 Task: Add Bulk Foods Organic Dark Chocolate Raisins to the cart.
Action: Mouse moved to (24, 68)
Screenshot: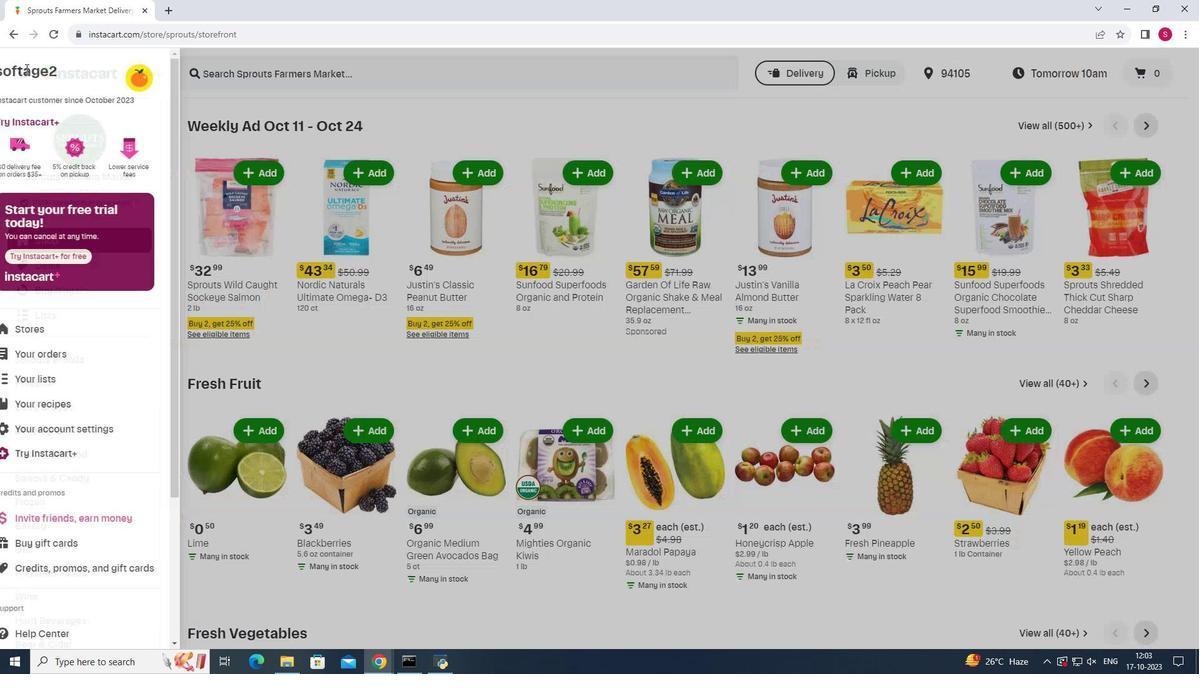
Action: Mouse pressed left at (24, 68)
Screenshot: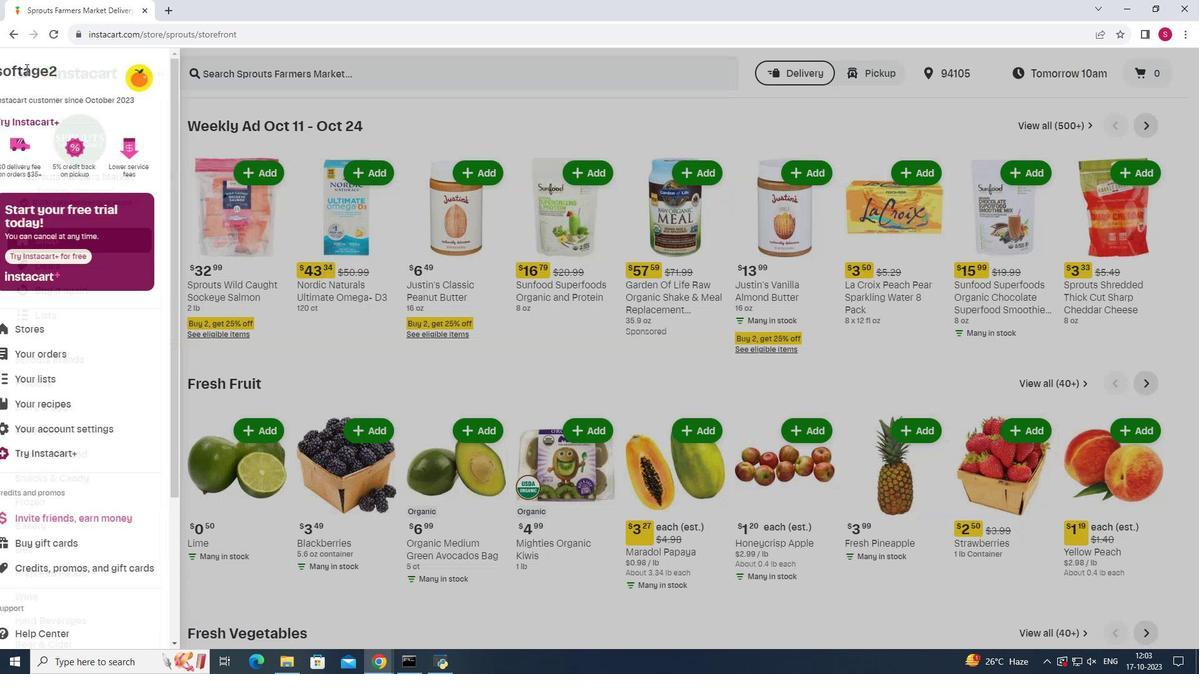 
Action: Mouse moved to (71, 329)
Screenshot: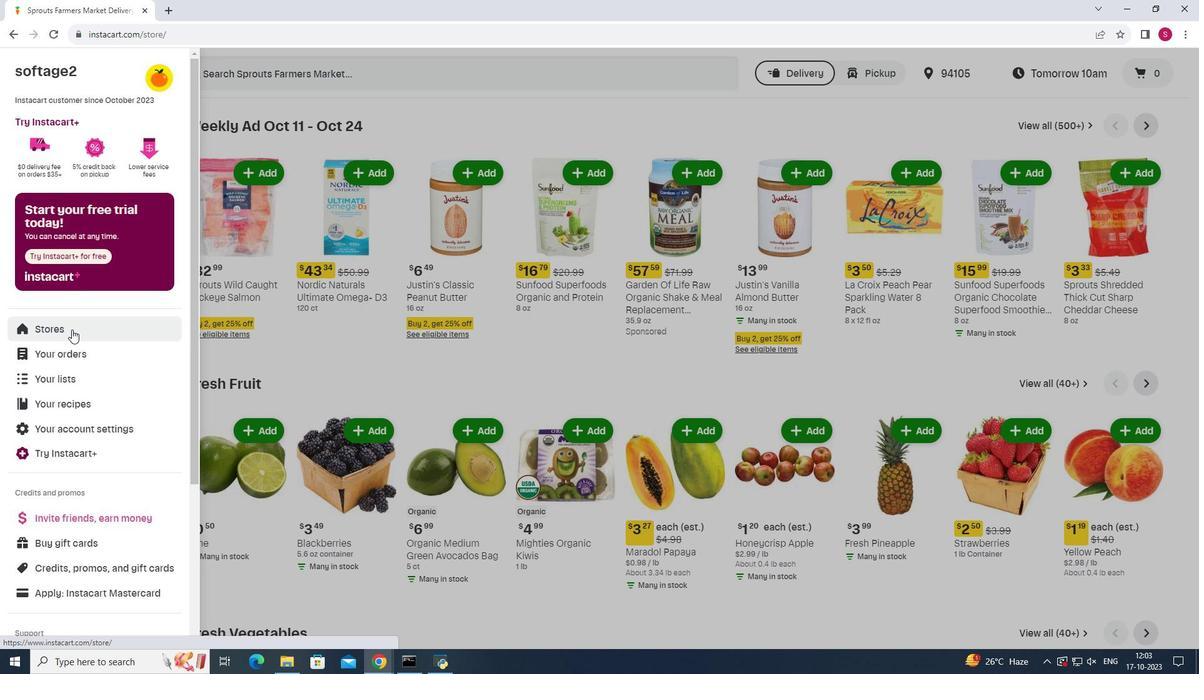 
Action: Mouse pressed left at (71, 329)
Screenshot: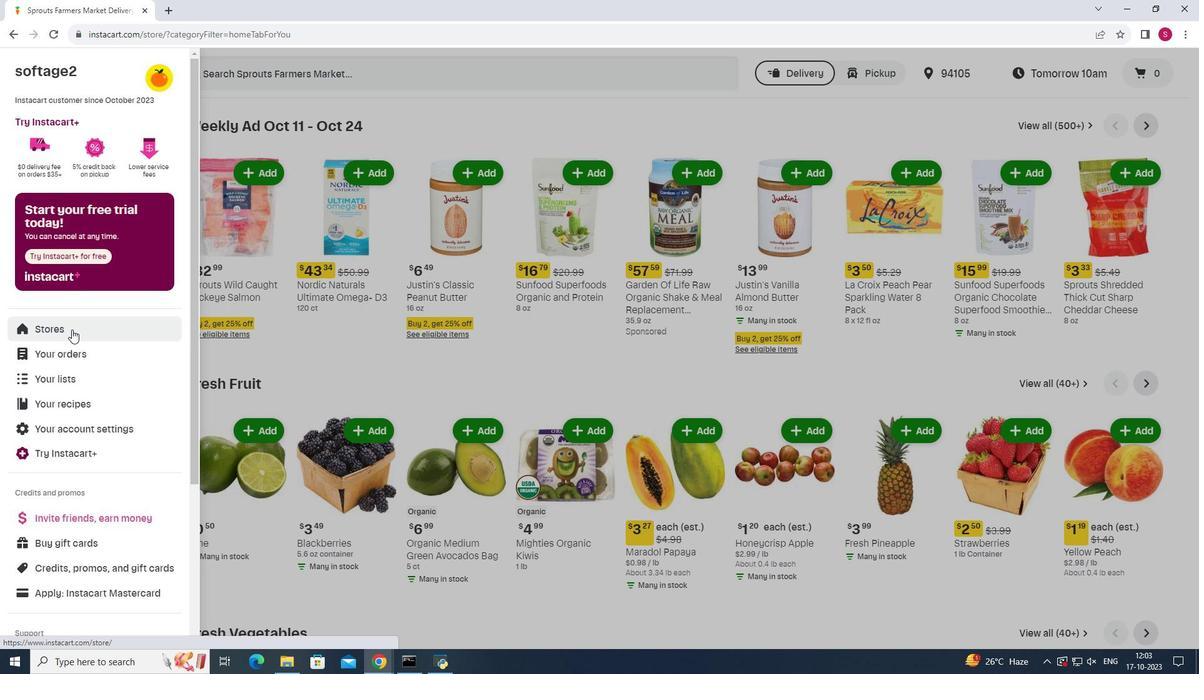 
Action: Mouse moved to (296, 113)
Screenshot: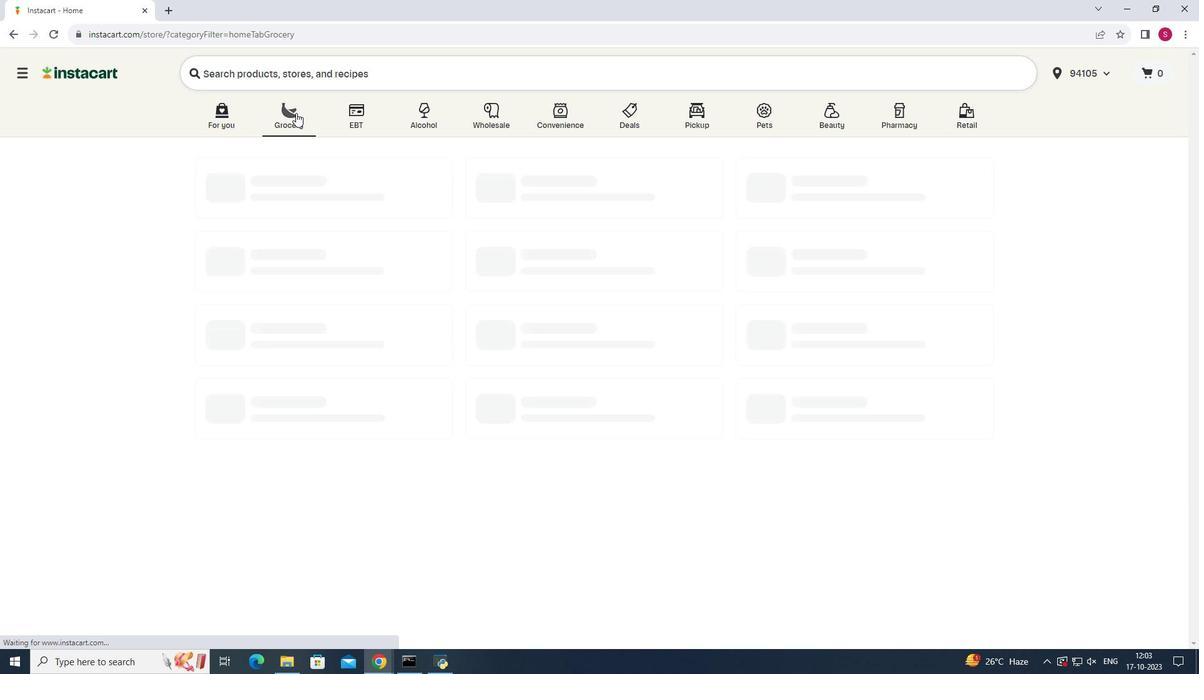 
Action: Mouse pressed left at (296, 113)
Screenshot: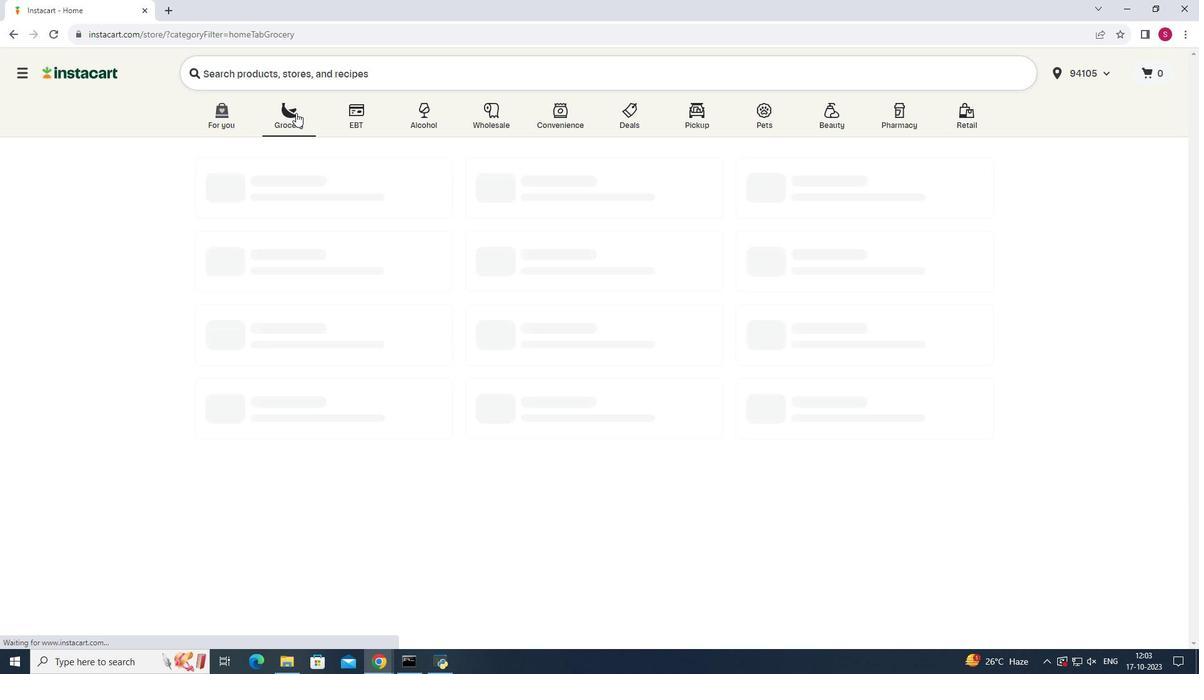 
Action: Mouse moved to (905, 176)
Screenshot: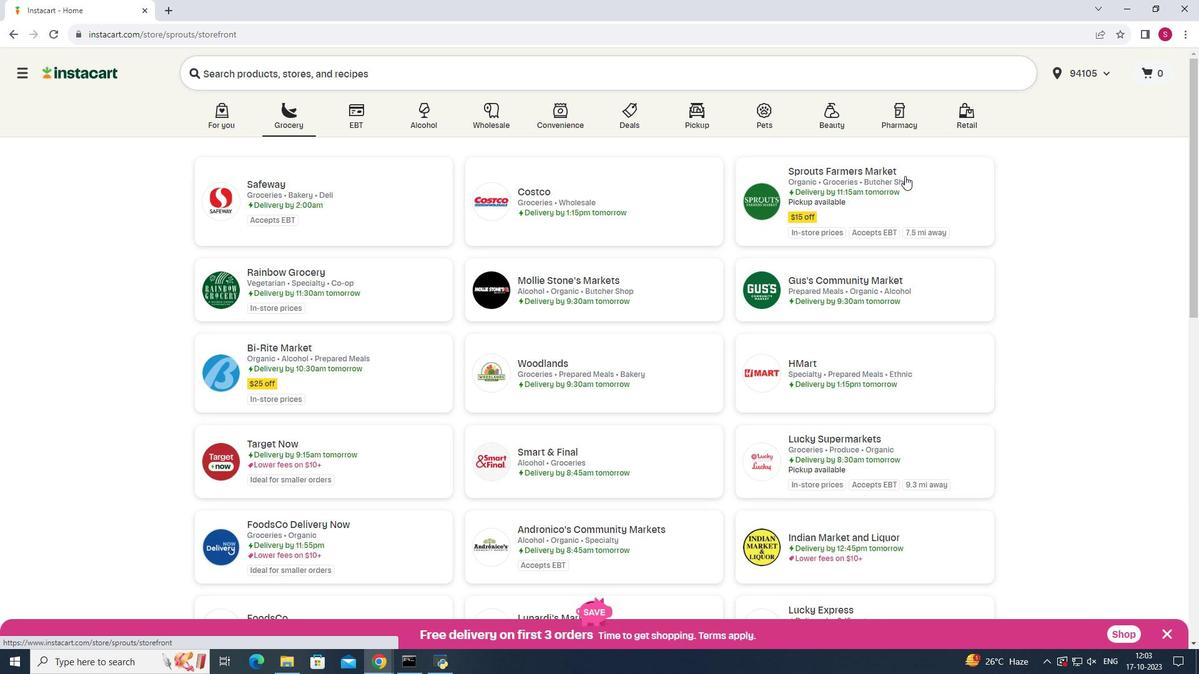 
Action: Mouse pressed left at (905, 176)
Screenshot: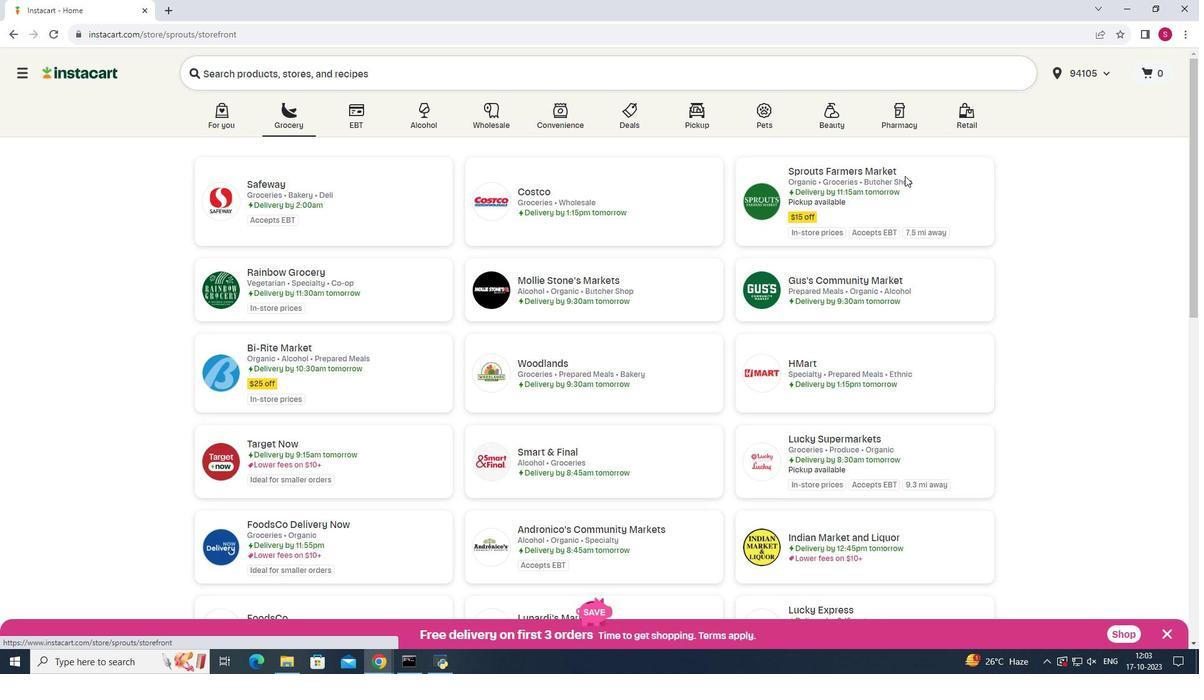 
Action: Mouse moved to (71, 479)
Screenshot: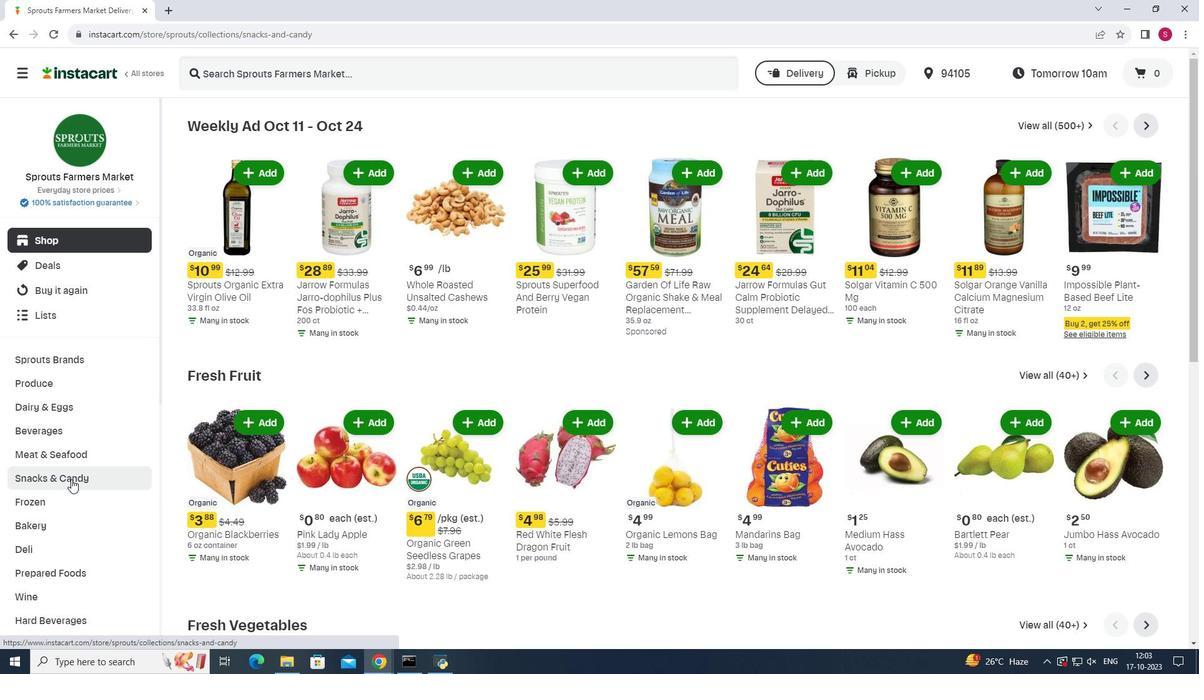 
Action: Mouse pressed left at (71, 479)
Screenshot: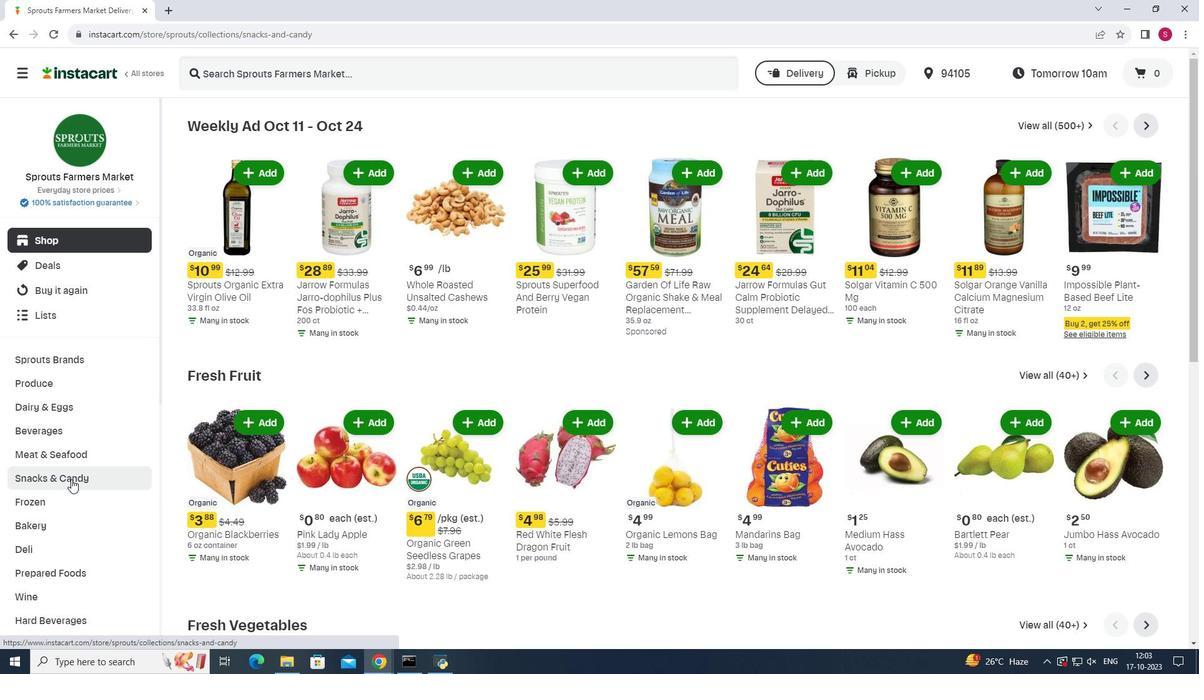
Action: Mouse moved to (364, 154)
Screenshot: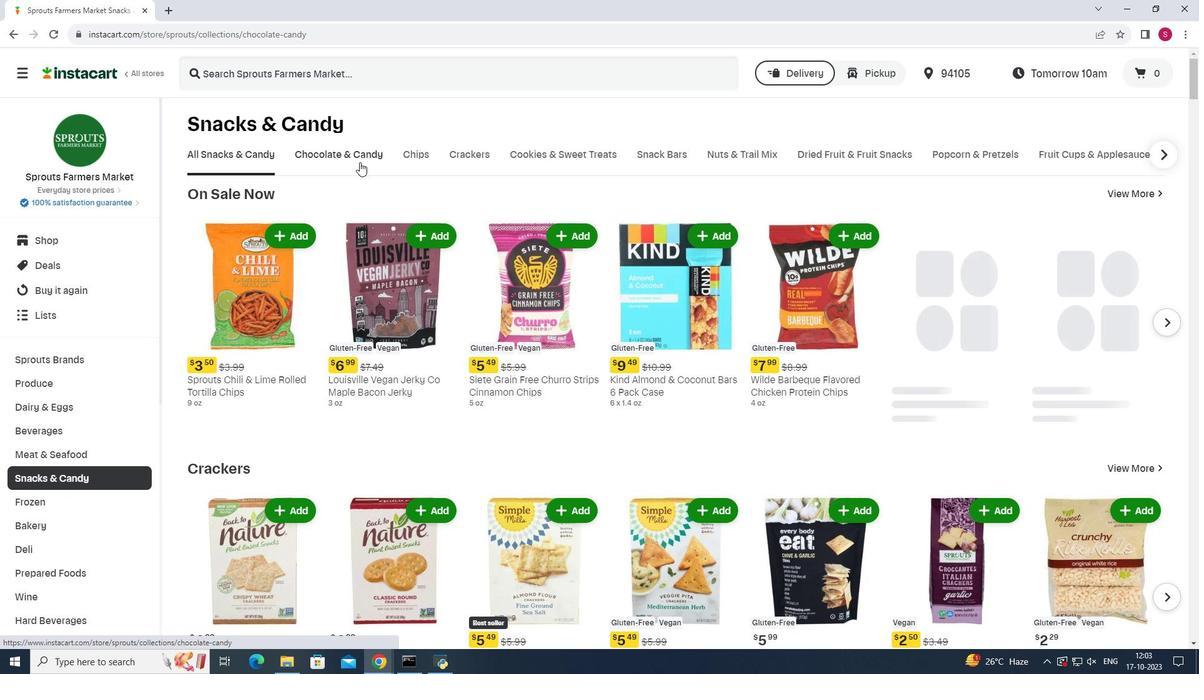 
Action: Mouse pressed left at (364, 154)
Screenshot: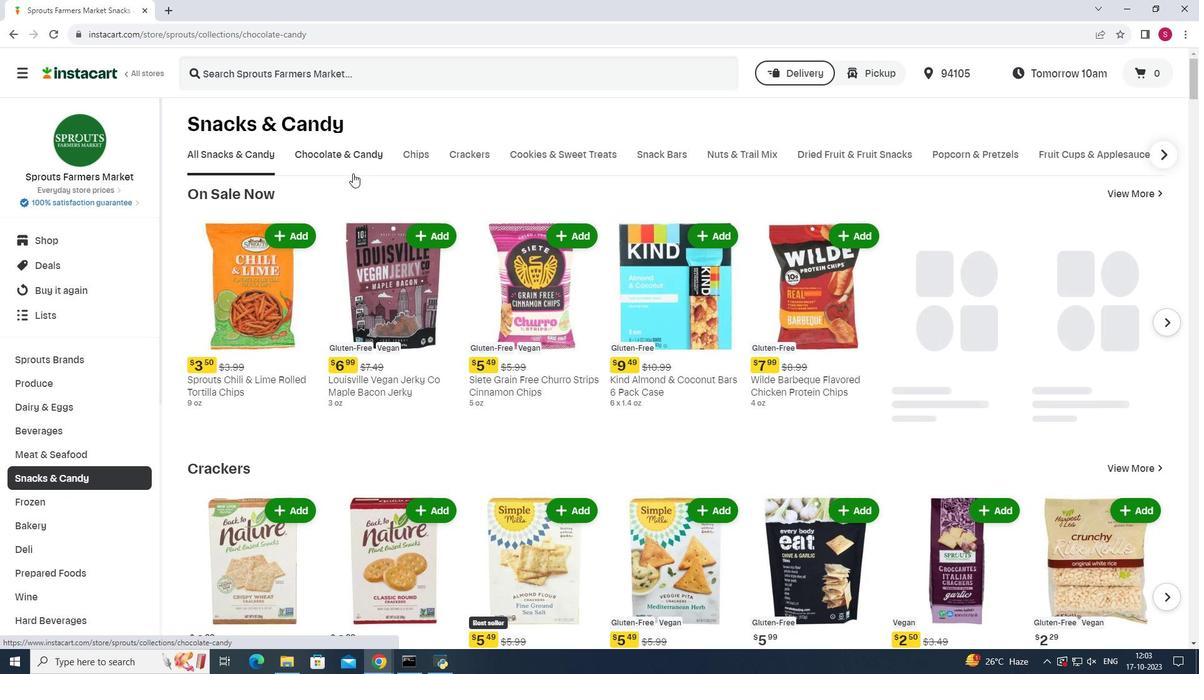 
Action: Mouse moved to (330, 211)
Screenshot: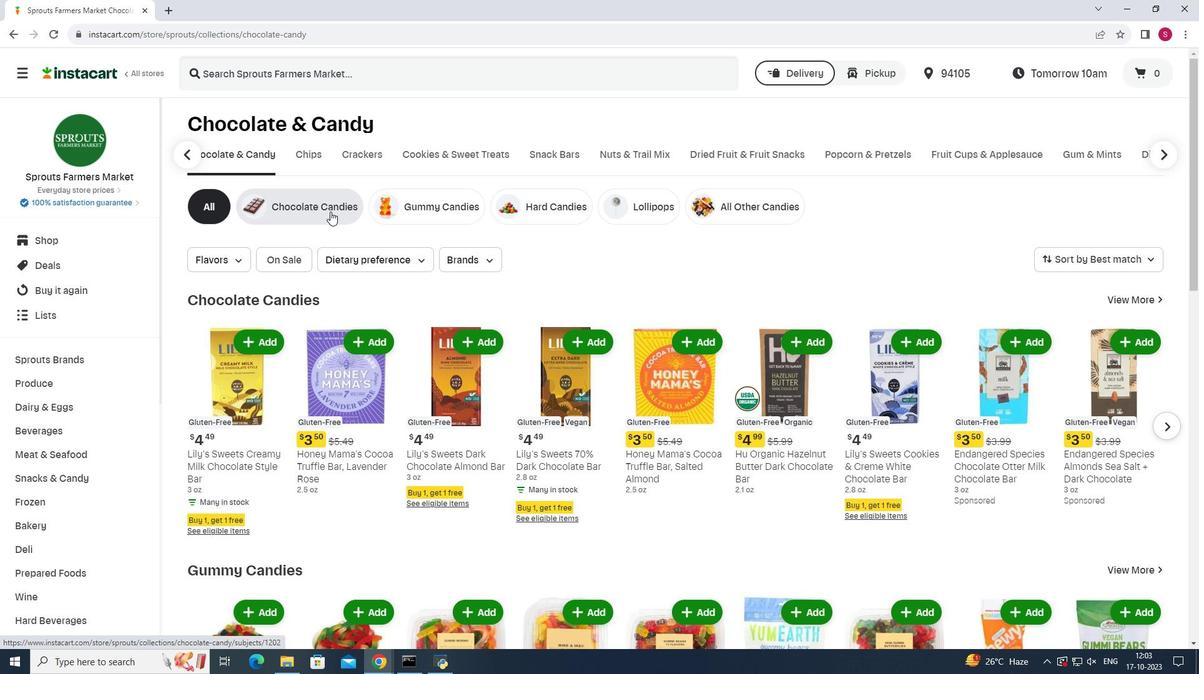 
Action: Mouse pressed left at (330, 211)
Screenshot: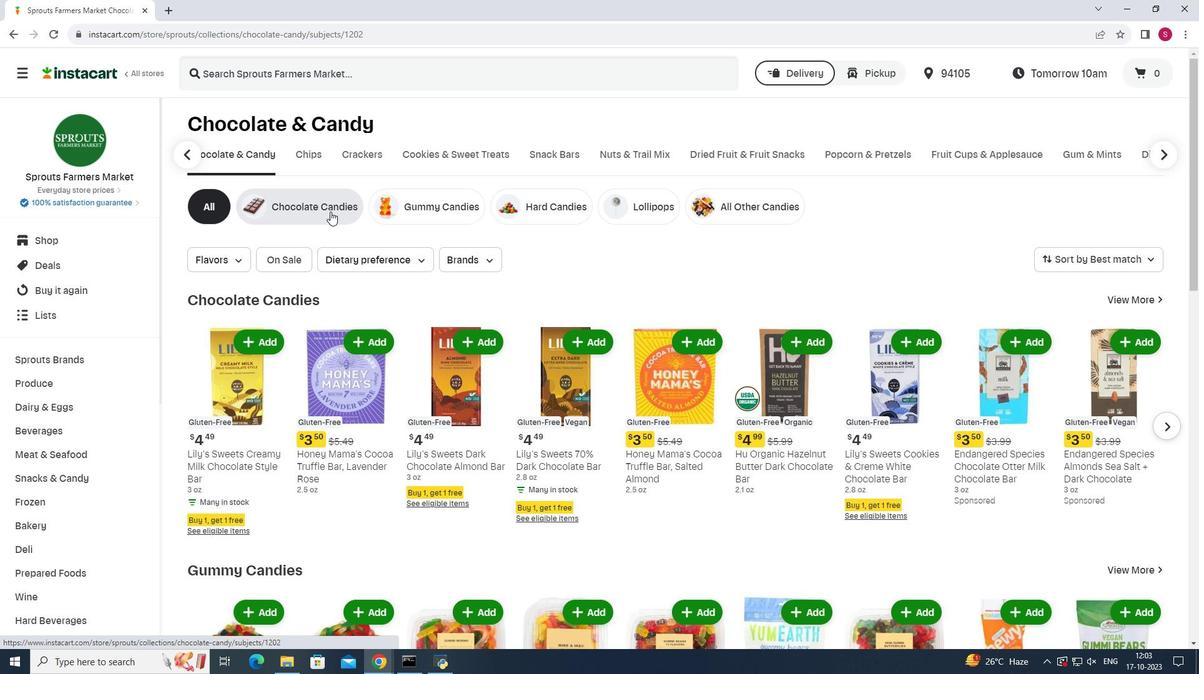
Action: Mouse moved to (489, 68)
Screenshot: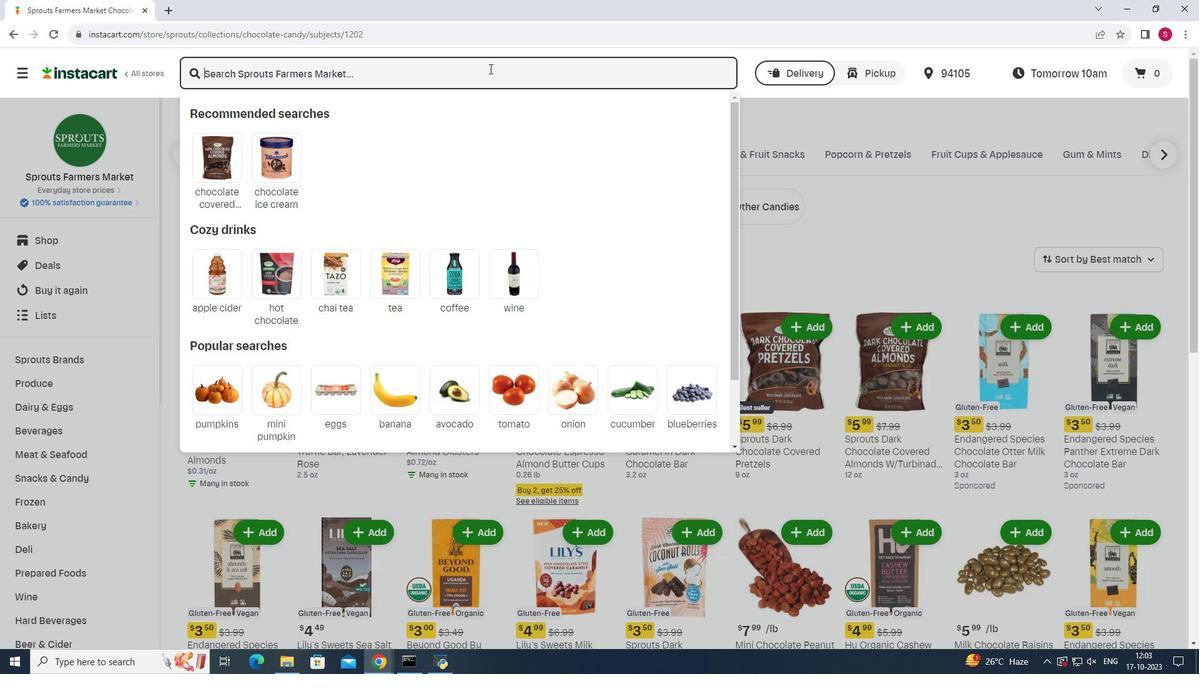 
Action: Mouse pressed left at (489, 68)
Screenshot: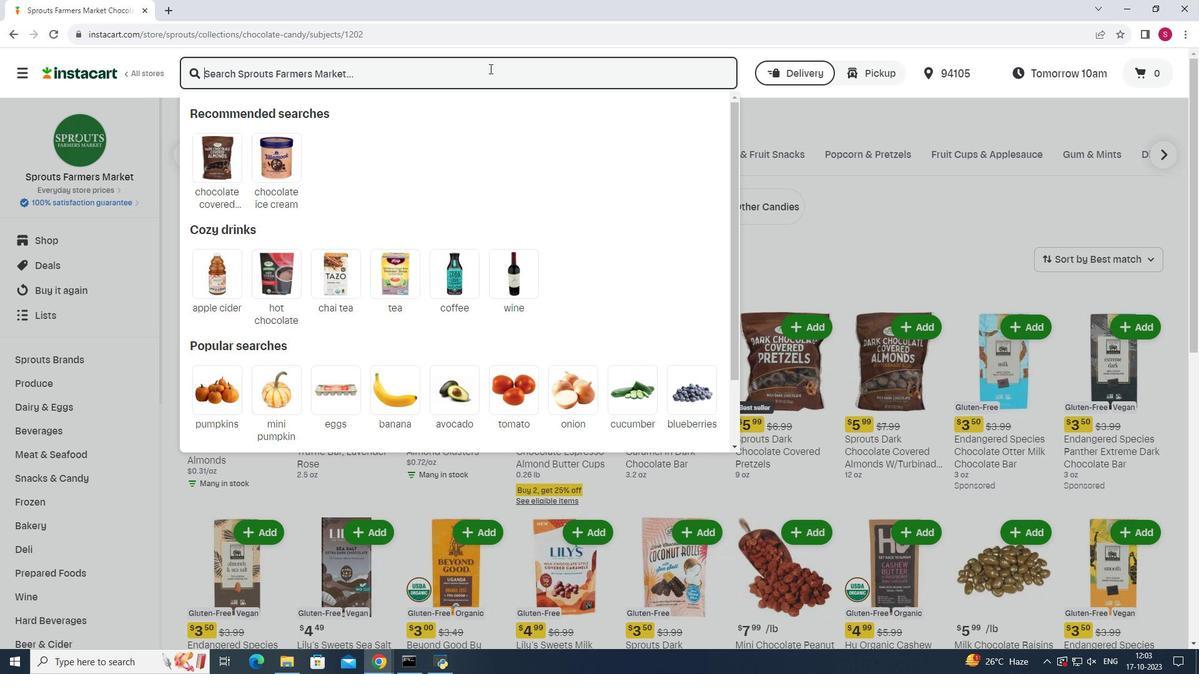 
Action: Mouse moved to (489, 68)
Screenshot: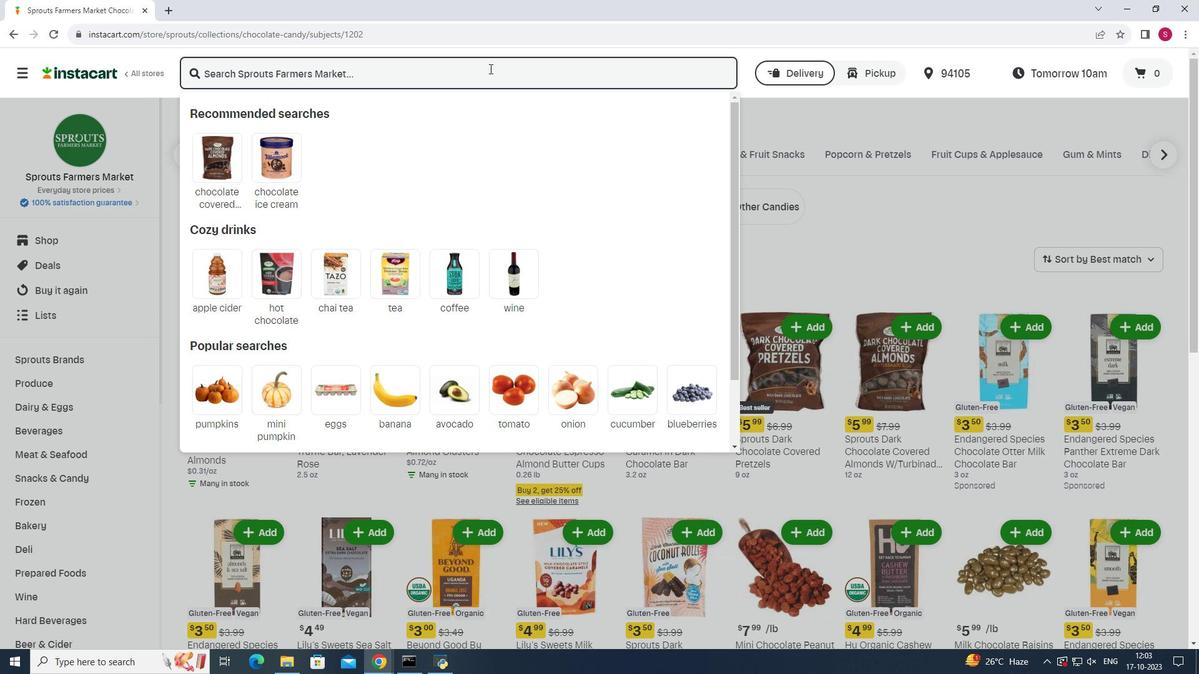 
Action: Key pressed <Key.shift>Bulk<Key.space><Key.shift>Foods<Key.space><Key.shift>Organic<Key.space><Key.shift>Dark<Key.space><Key.shift>Chocolate<Key.space><Key.shift>Raisins<Key.enter>
Screenshot: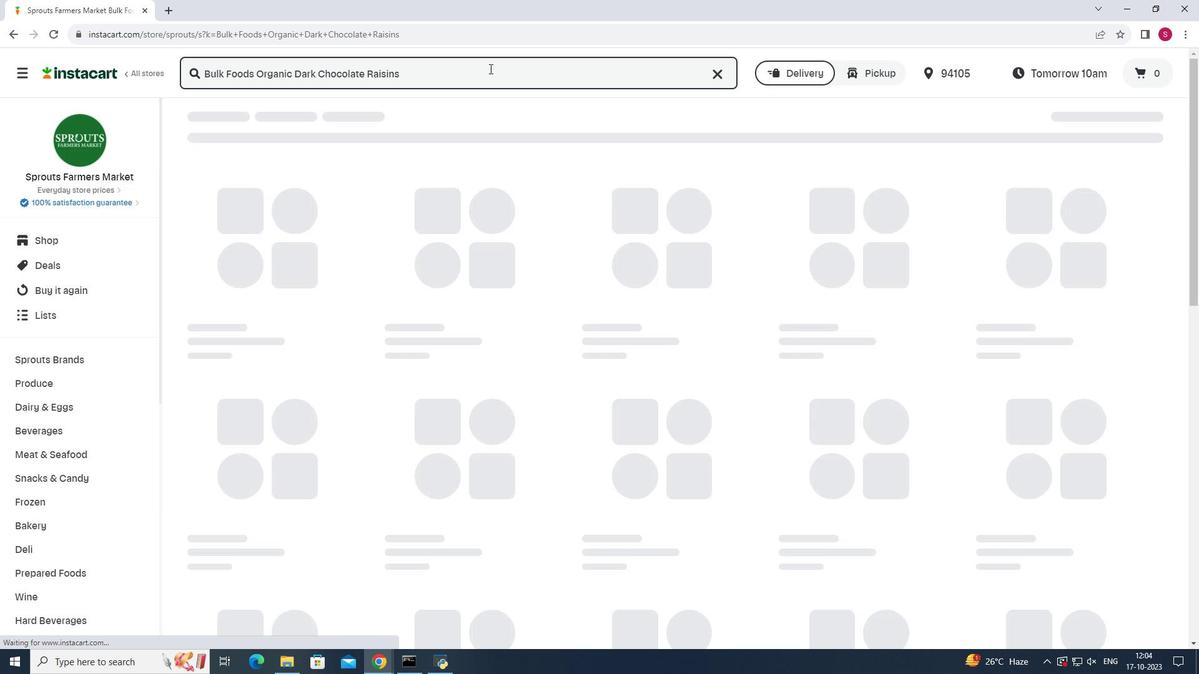 
Action: Mouse moved to (332, 199)
Screenshot: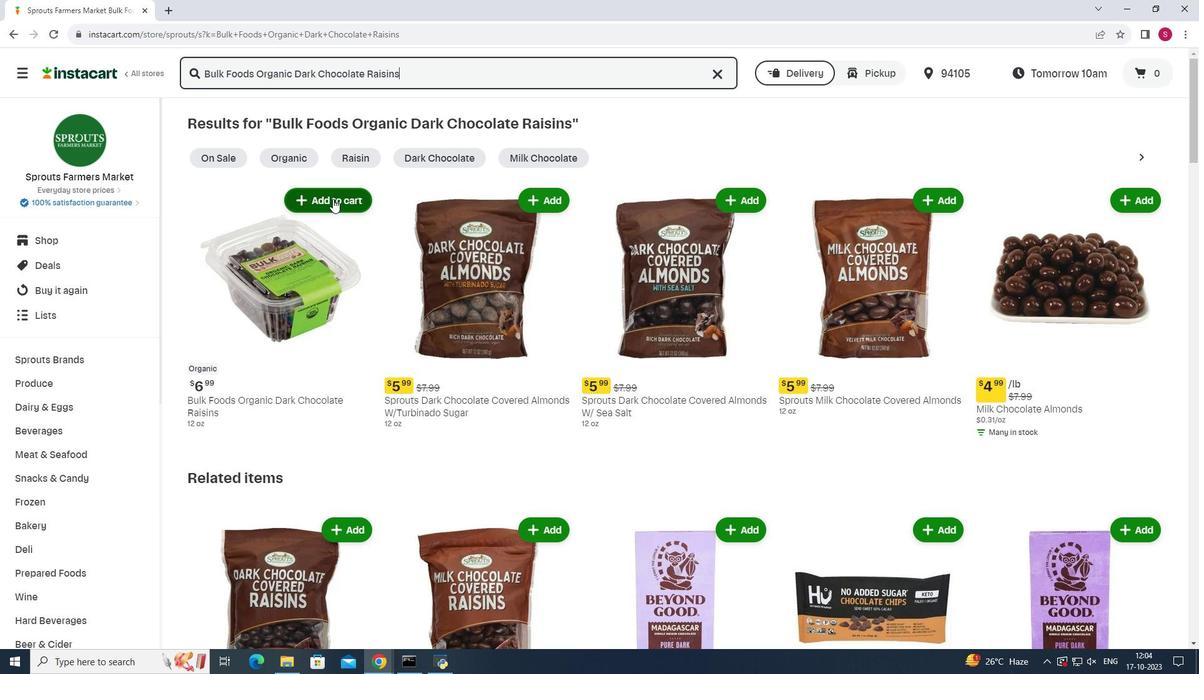 
Action: Mouse pressed left at (332, 199)
Screenshot: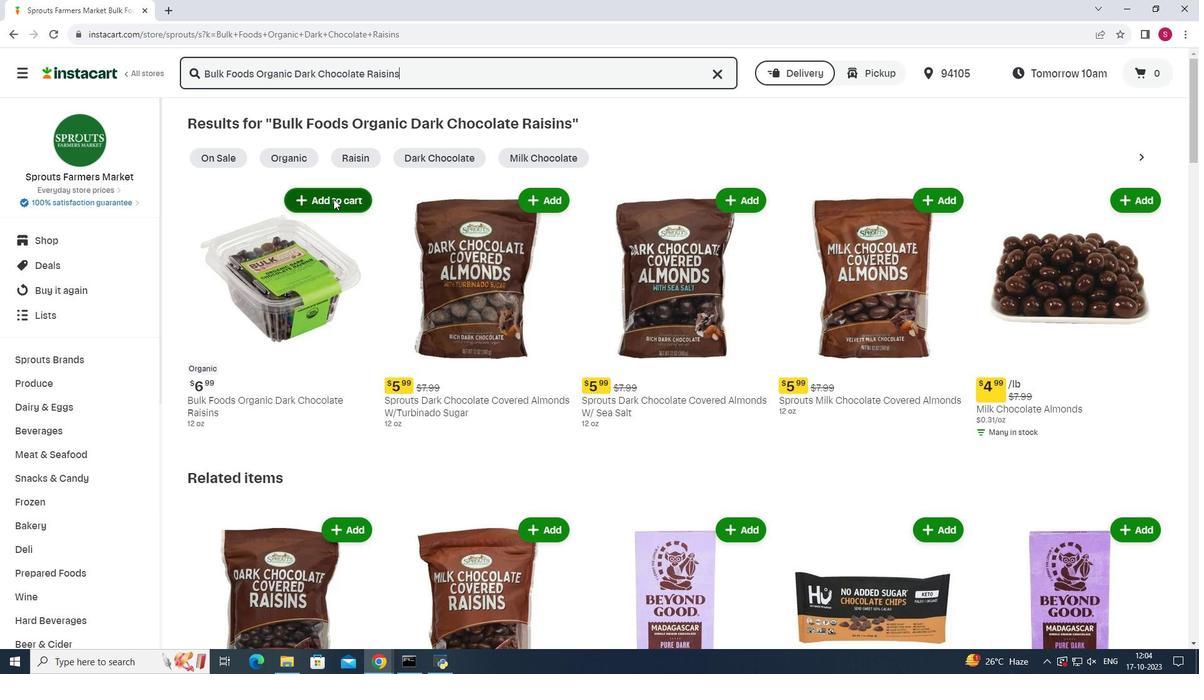 
Action: Mouse moved to (833, 216)
Screenshot: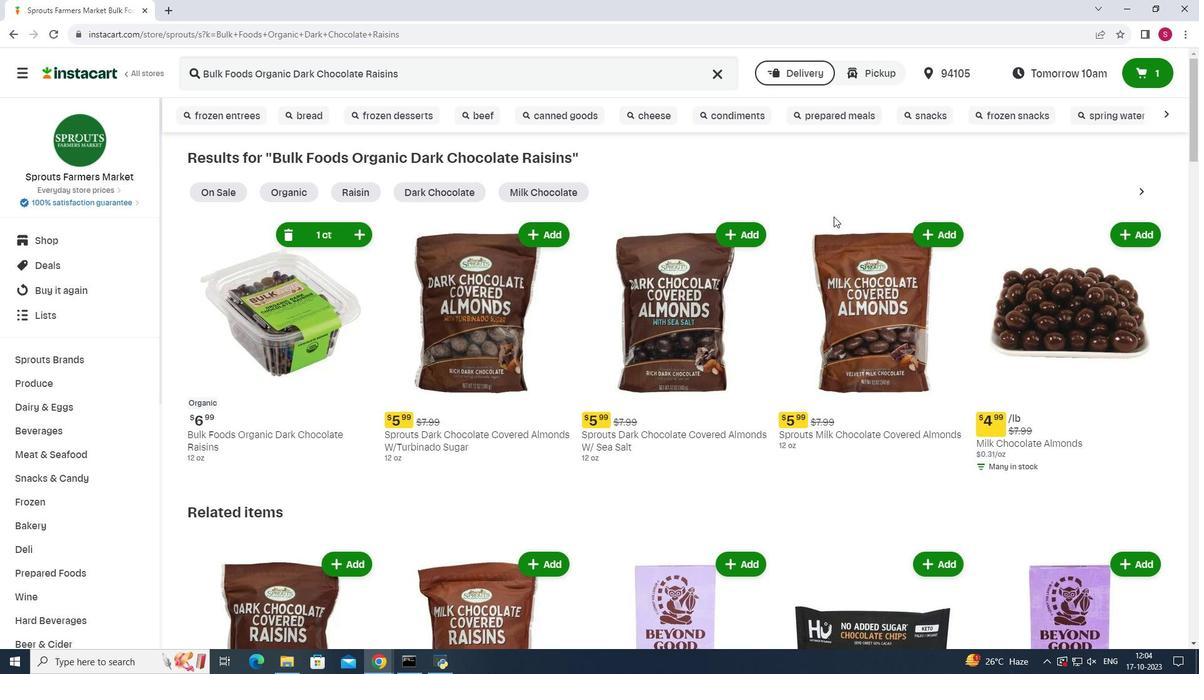 
